Task: Disable all dependabot alerts in the code security and analysis section.
Action: Mouse moved to (1166, 102)
Screenshot: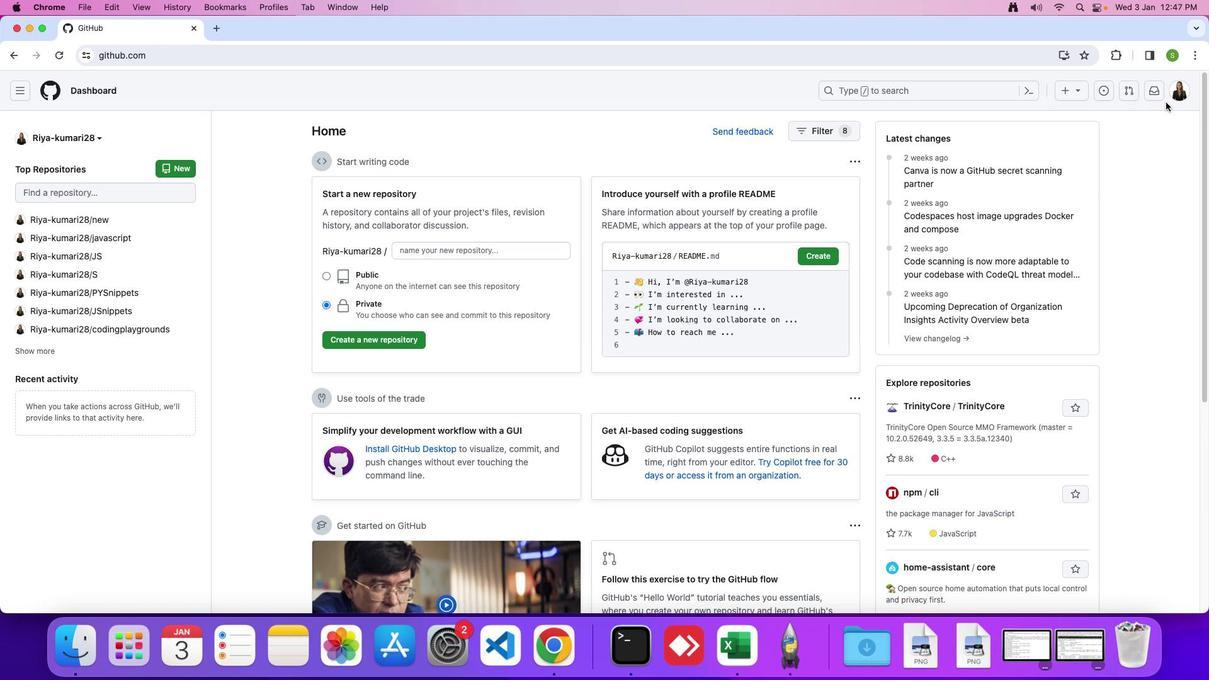 
Action: Mouse pressed left at (1166, 102)
Screenshot: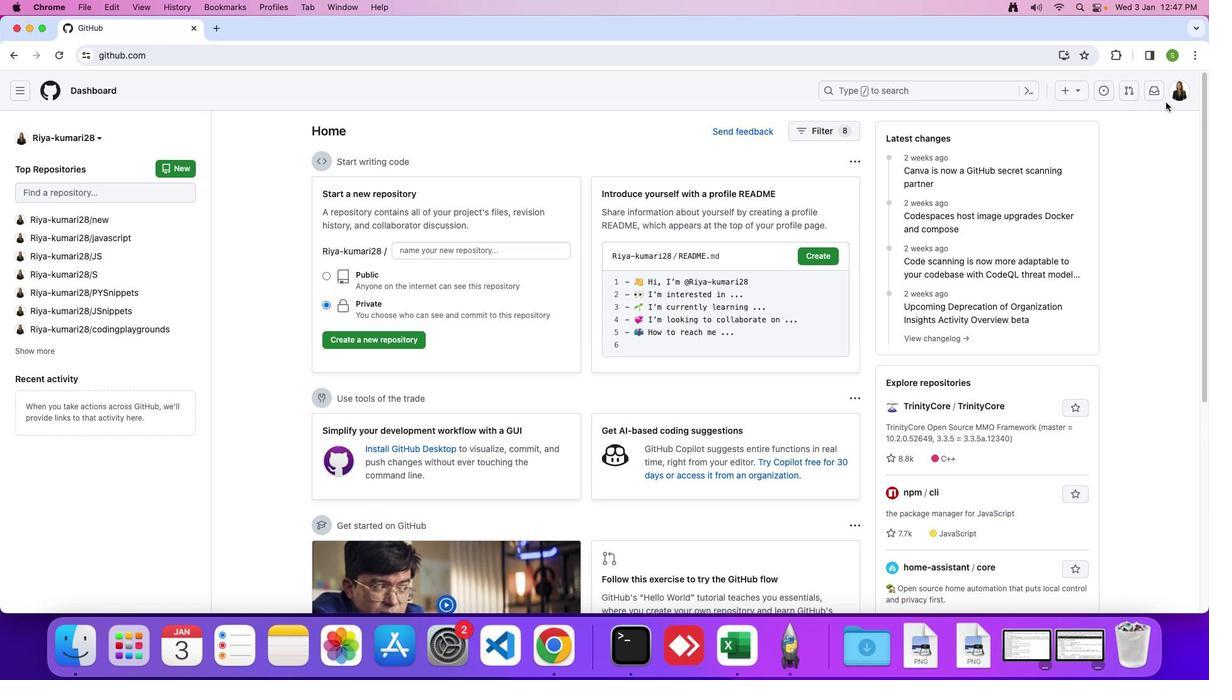 
Action: Mouse moved to (1183, 92)
Screenshot: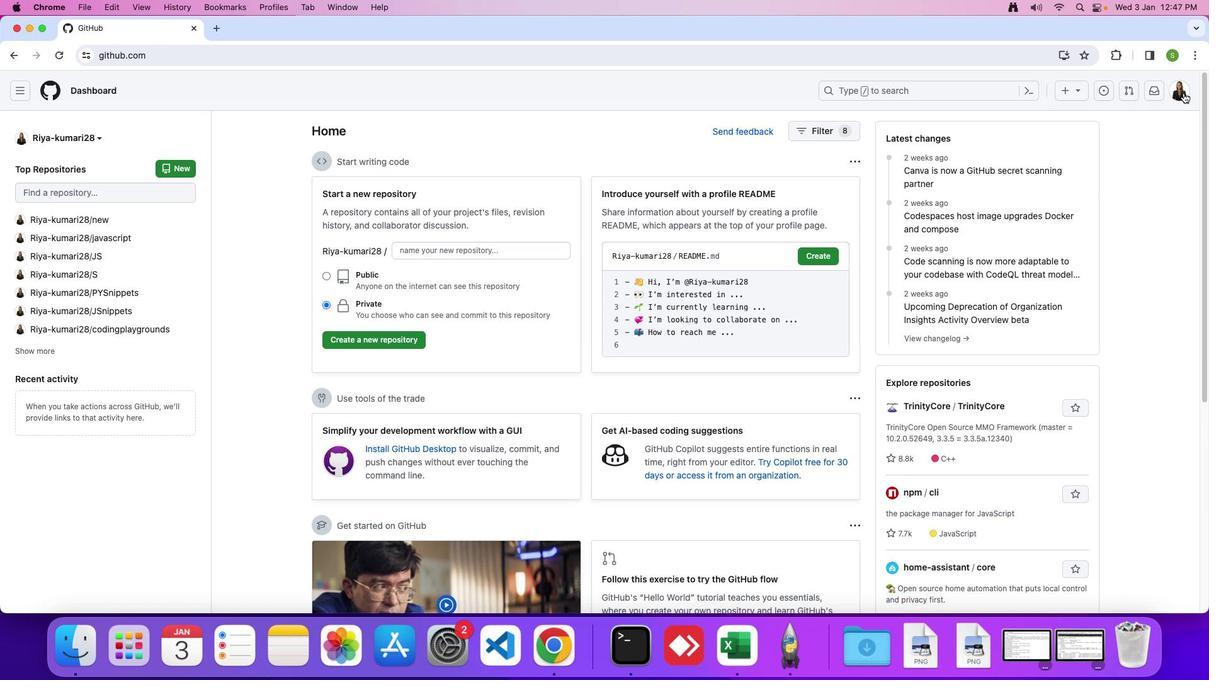 
Action: Mouse pressed left at (1183, 92)
Screenshot: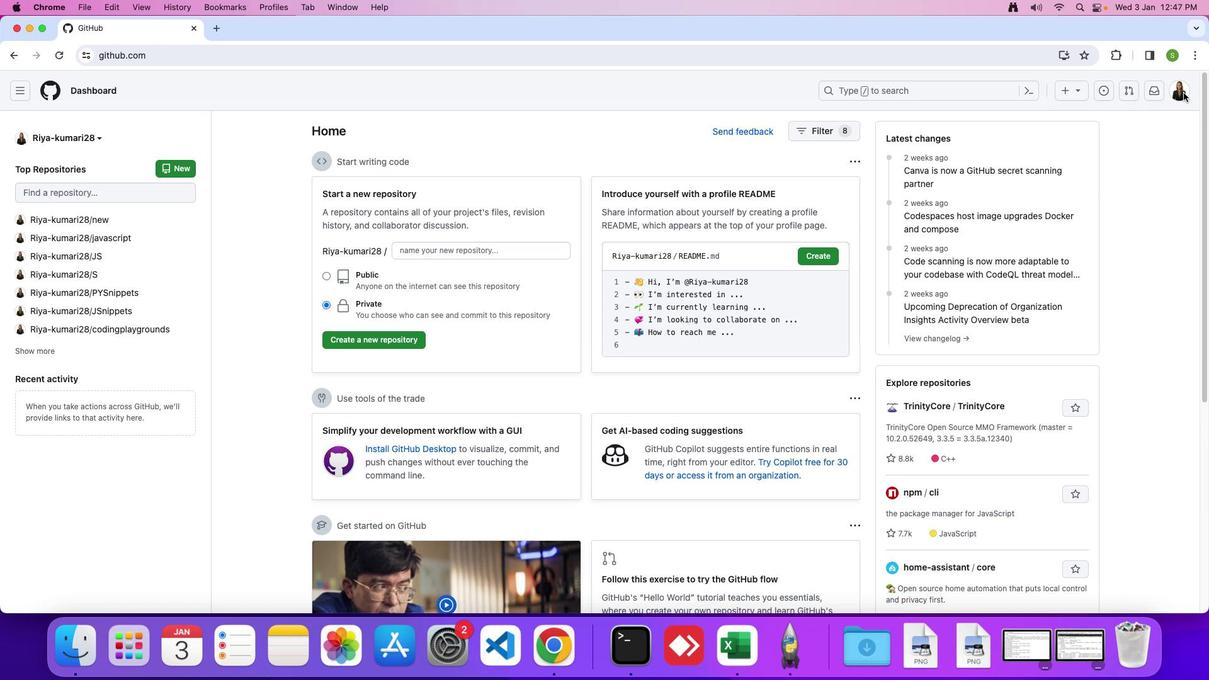 
Action: Mouse moved to (1088, 433)
Screenshot: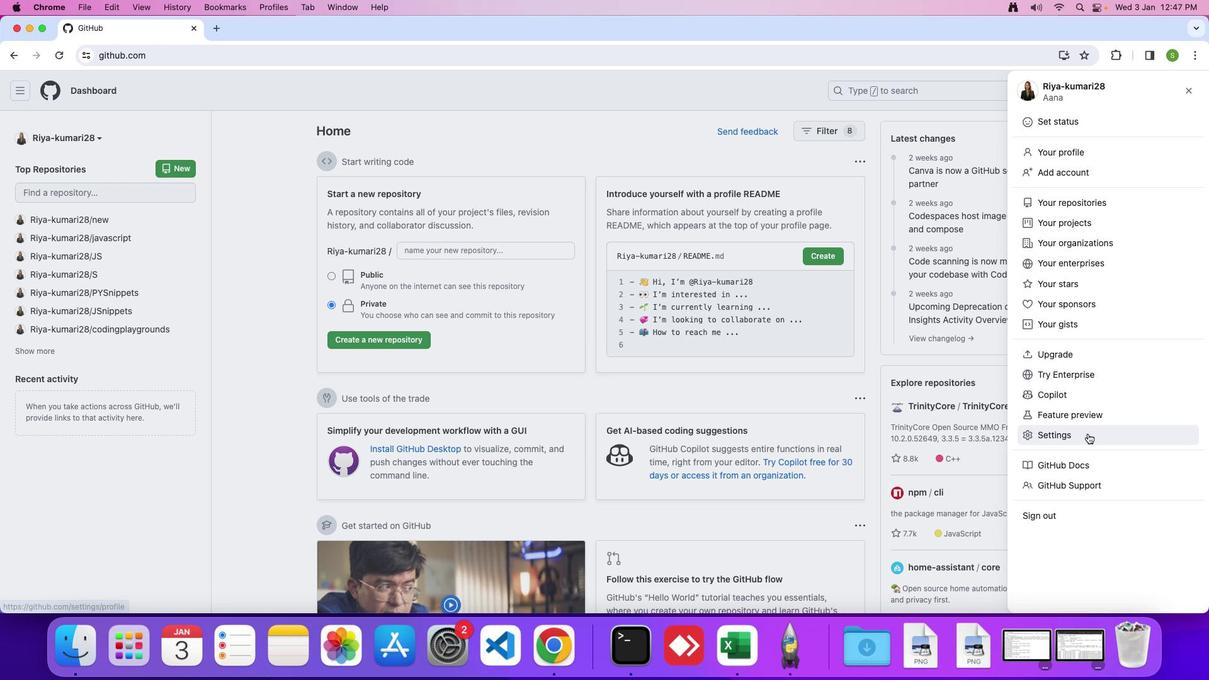 
Action: Mouse pressed left at (1088, 433)
Screenshot: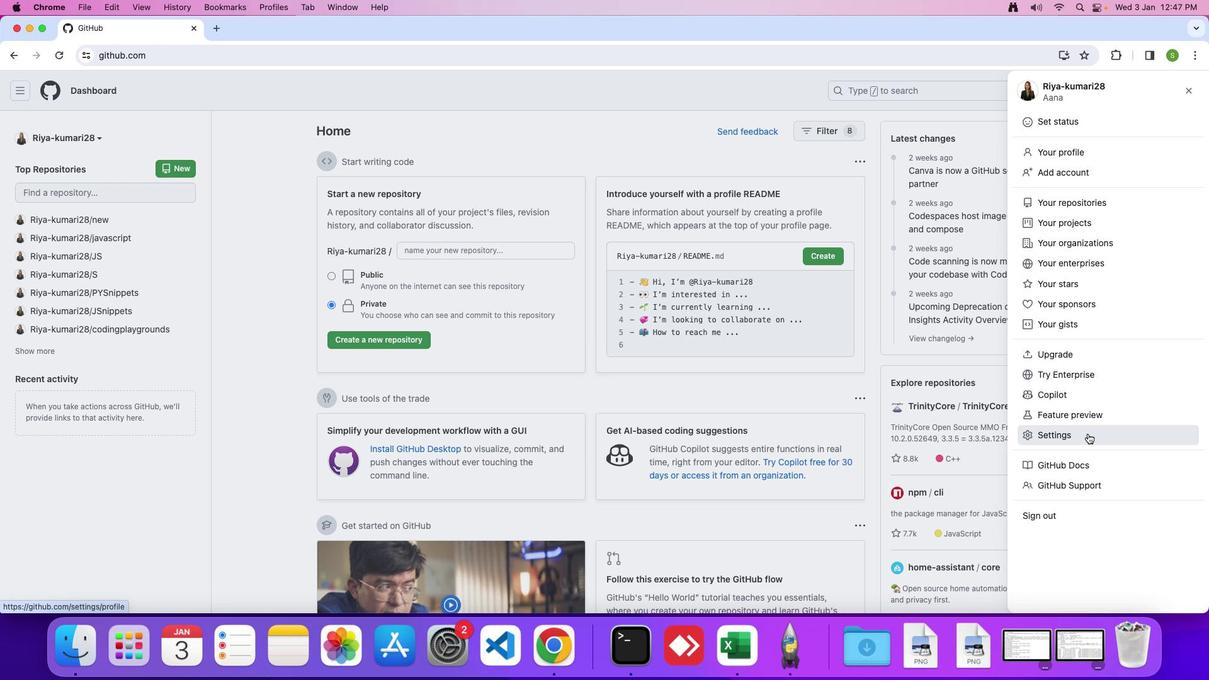 
Action: Mouse moved to (282, 495)
Screenshot: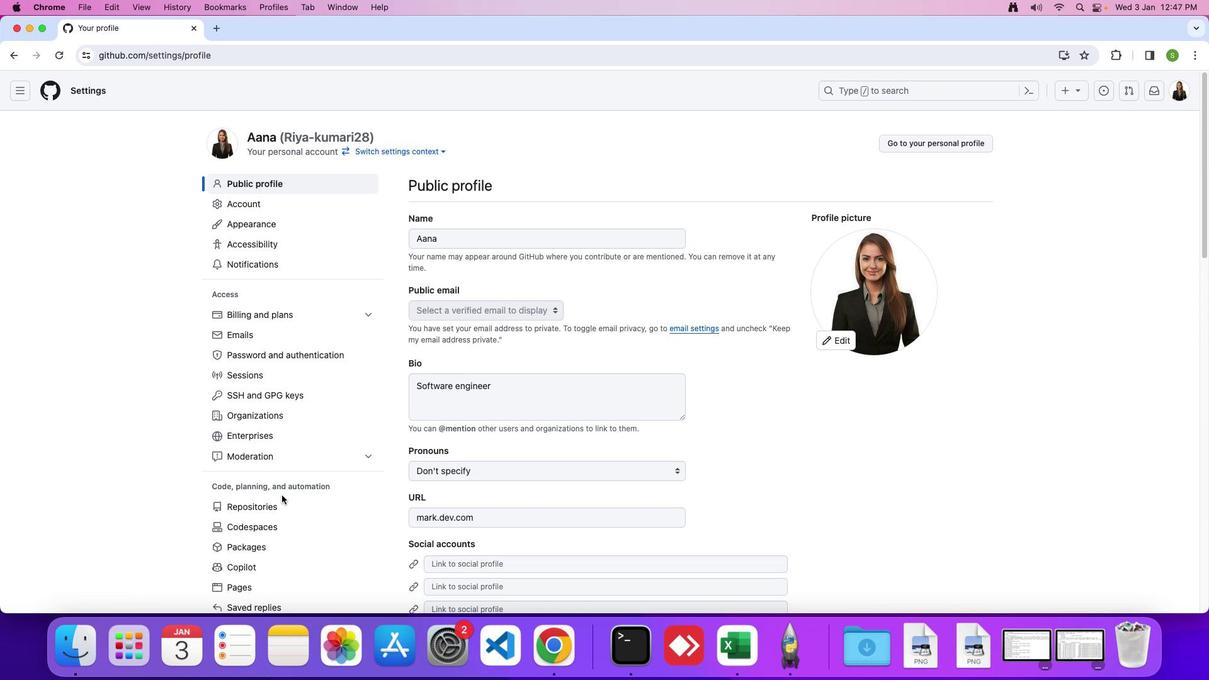 
Action: Mouse scrolled (282, 495) with delta (0, 0)
Screenshot: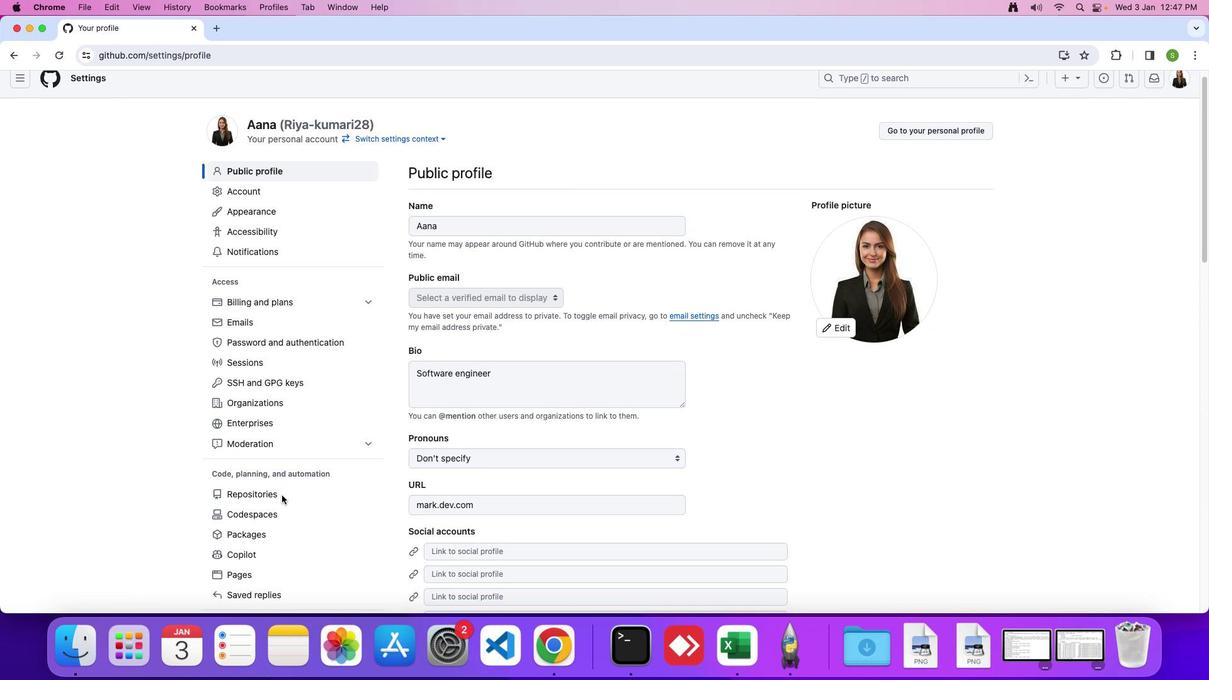 
Action: Mouse moved to (282, 495)
Screenshot: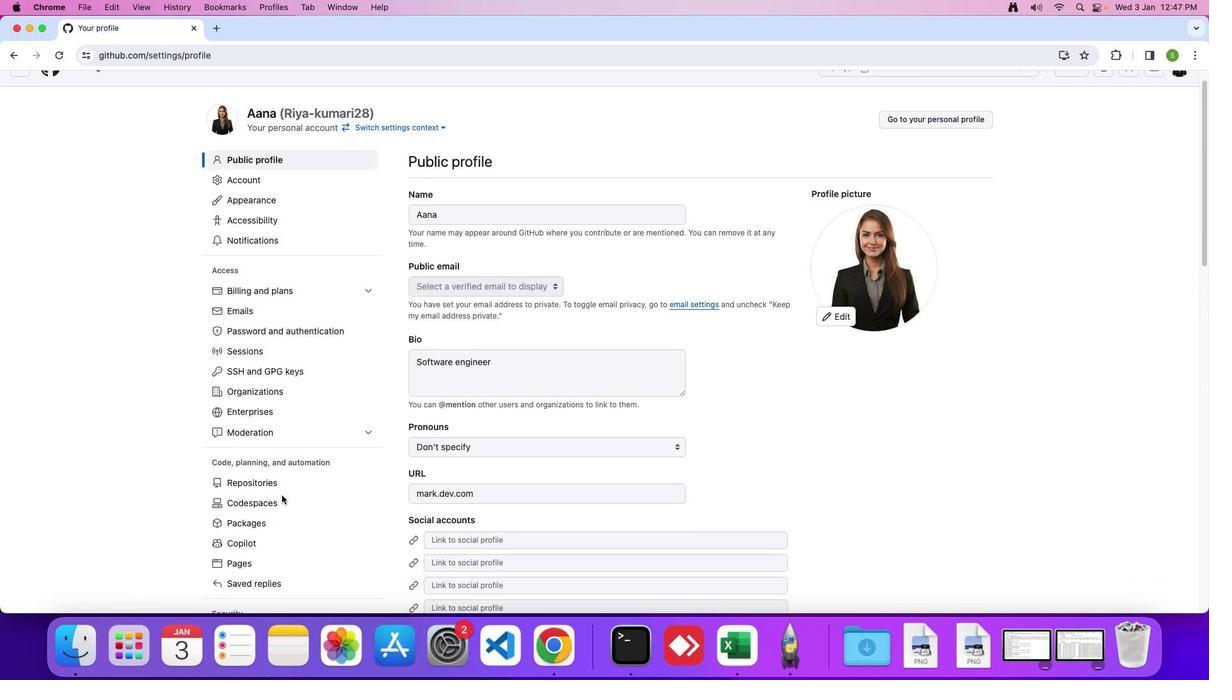 
Action: Mouse scrolled (282, 495) with delta (0, 0)
Screenshot: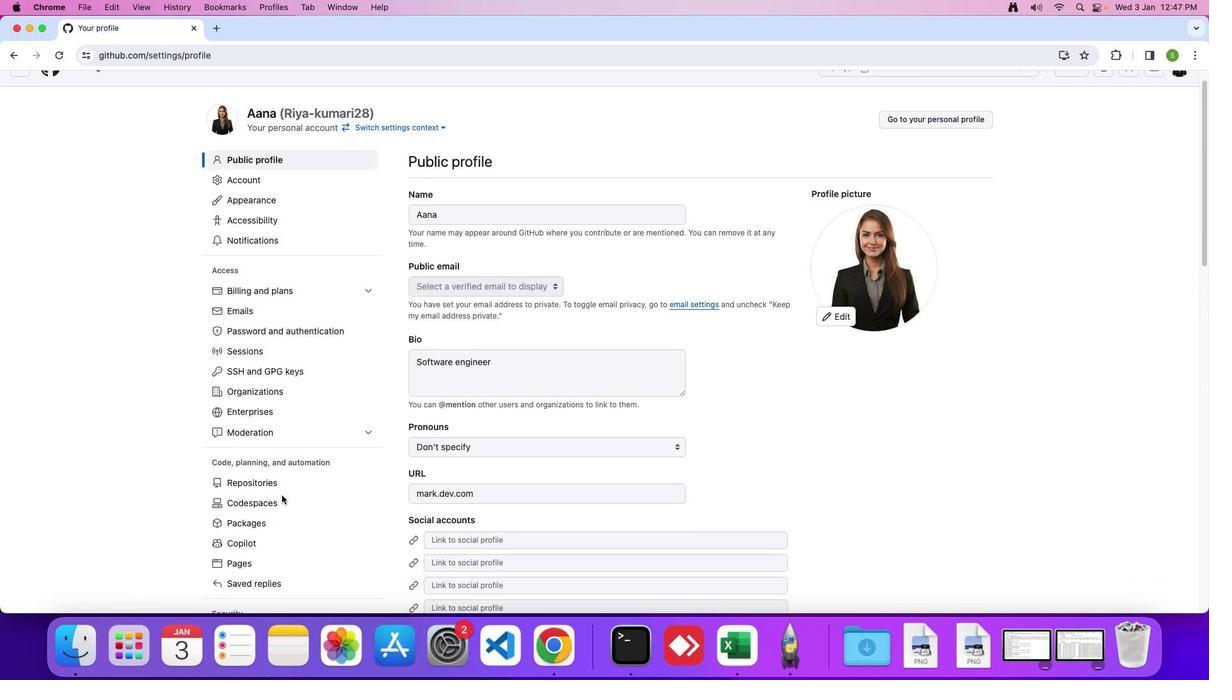 
Action: Mouse scrolled (282, 495) with delta (0, -1)
Screenshot: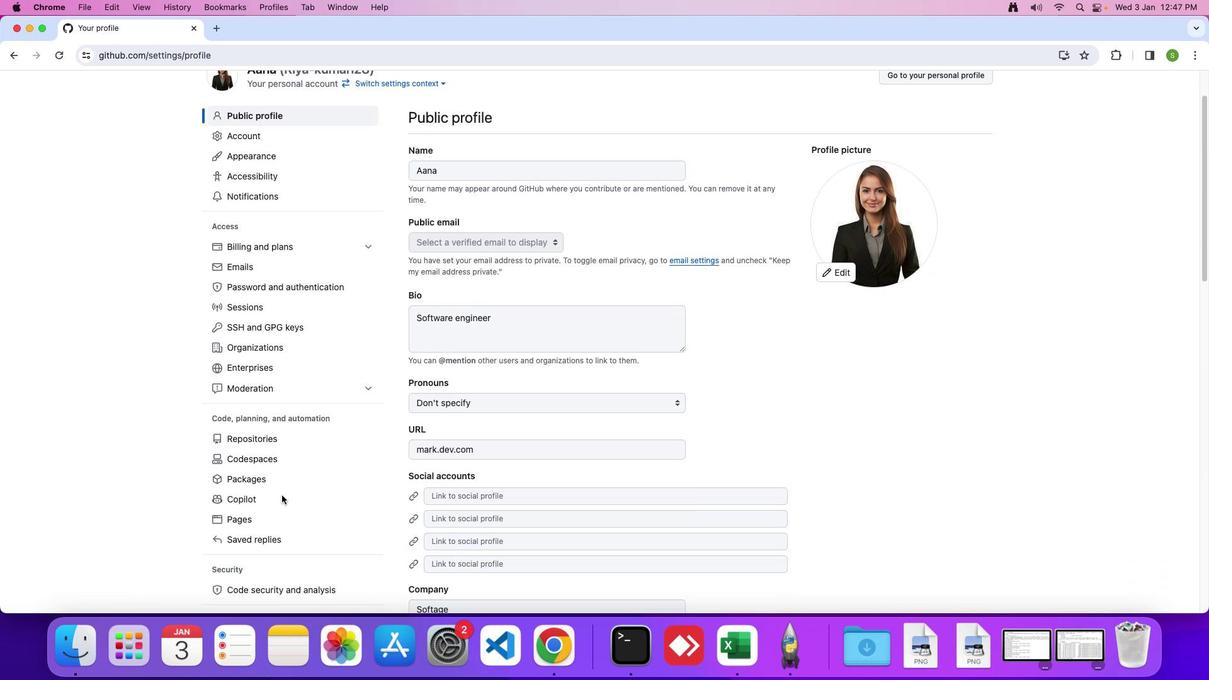
Action: Mouse moved to (282, 495)
Screenshot: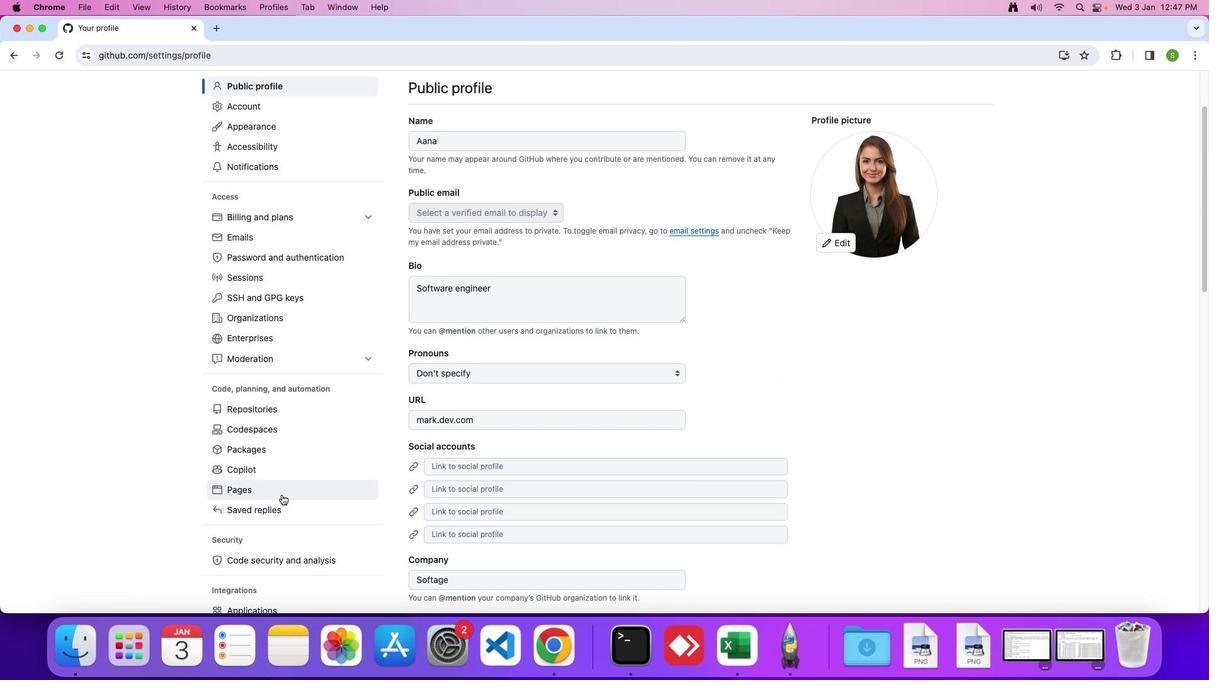 
Action: Mouse scrolled (282, 495) with delta (0, 0)
Screenshot: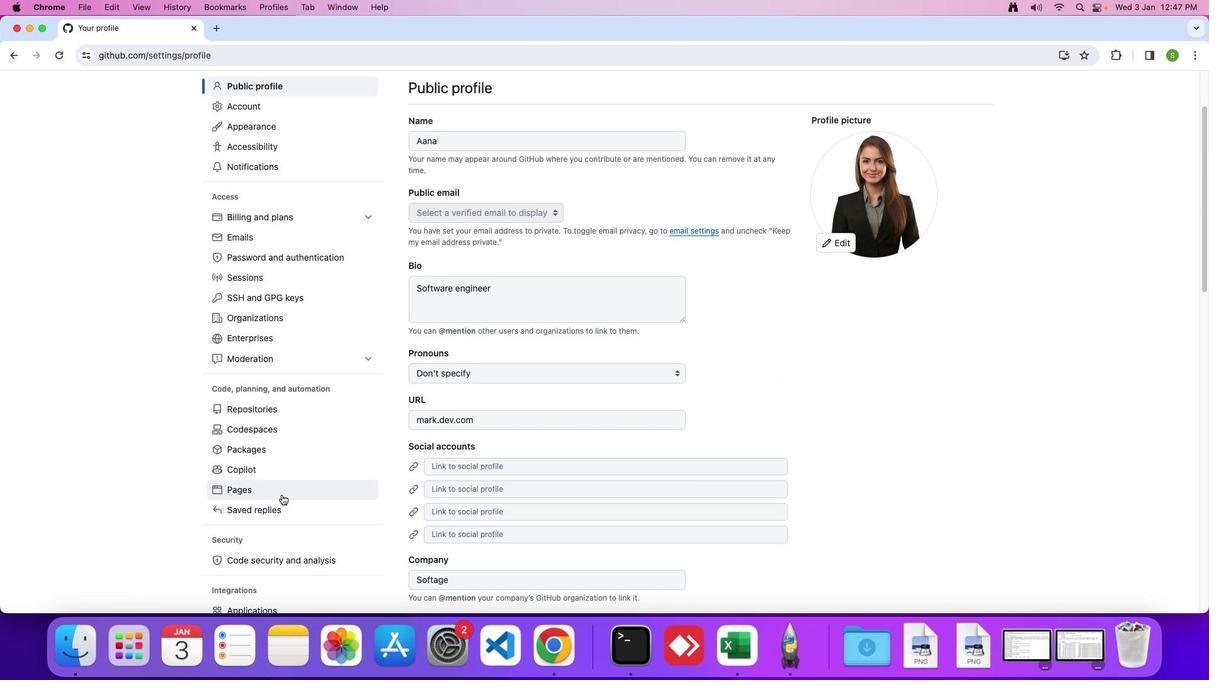 
Action: Mouse moved to (282, 494)
Screenshot: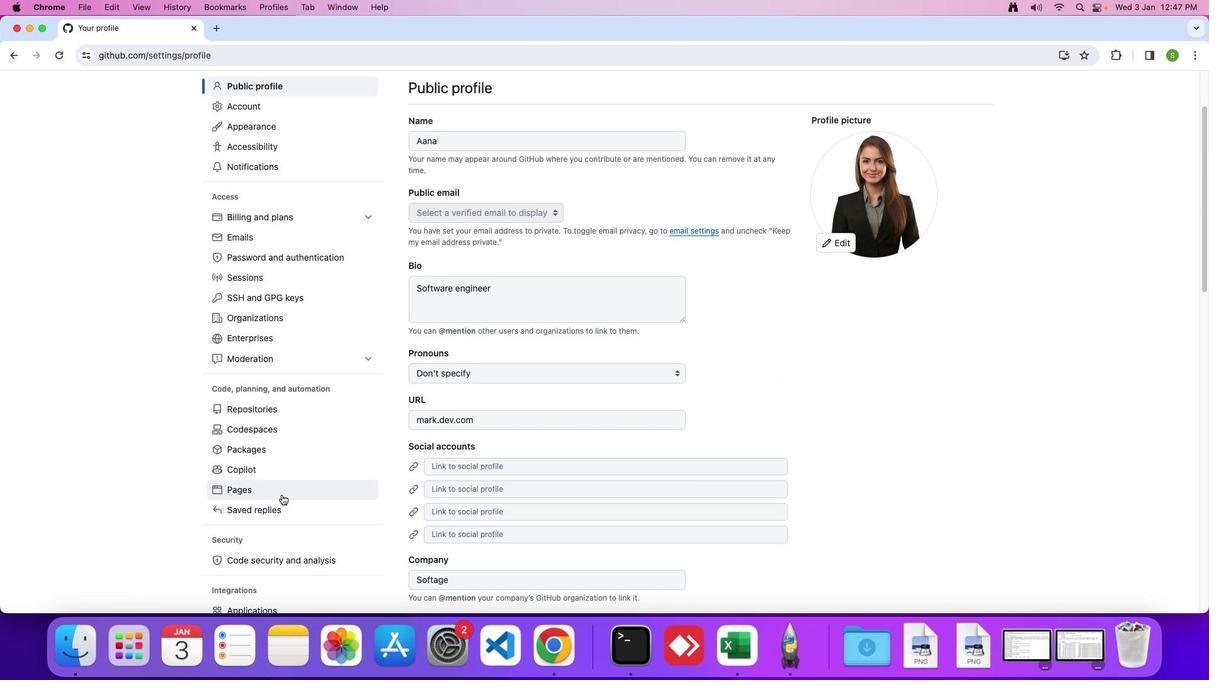 
Action: Mouse scrolled (282, 494) with delta (0, 0)
Screenshot: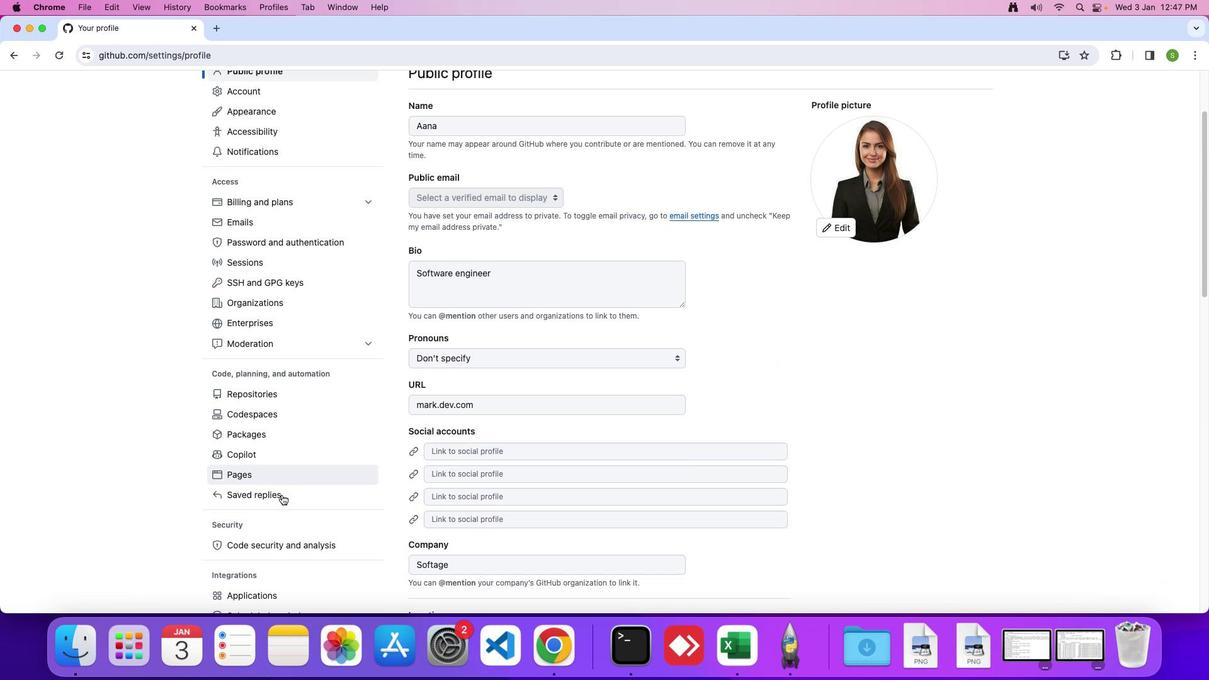 
Action: Mouse moved to (282, 494)
Screenshot: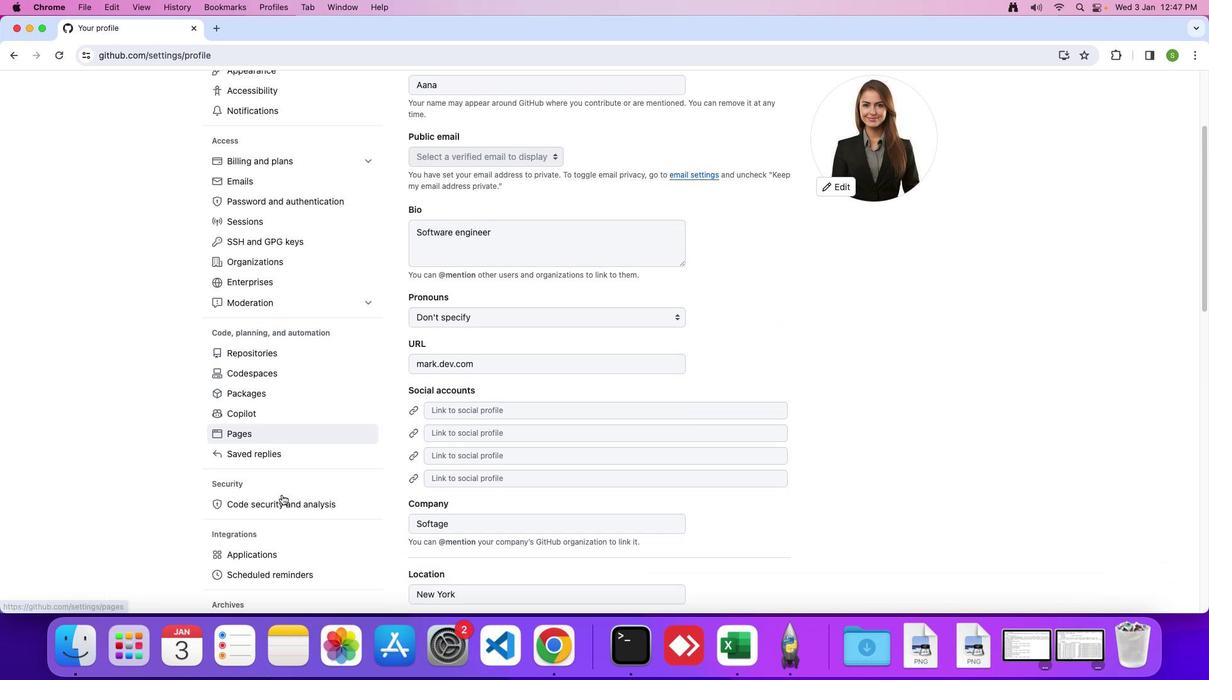 
Action: Mouse scrolled (282, 494) with delta (0, -1)
Screenshot: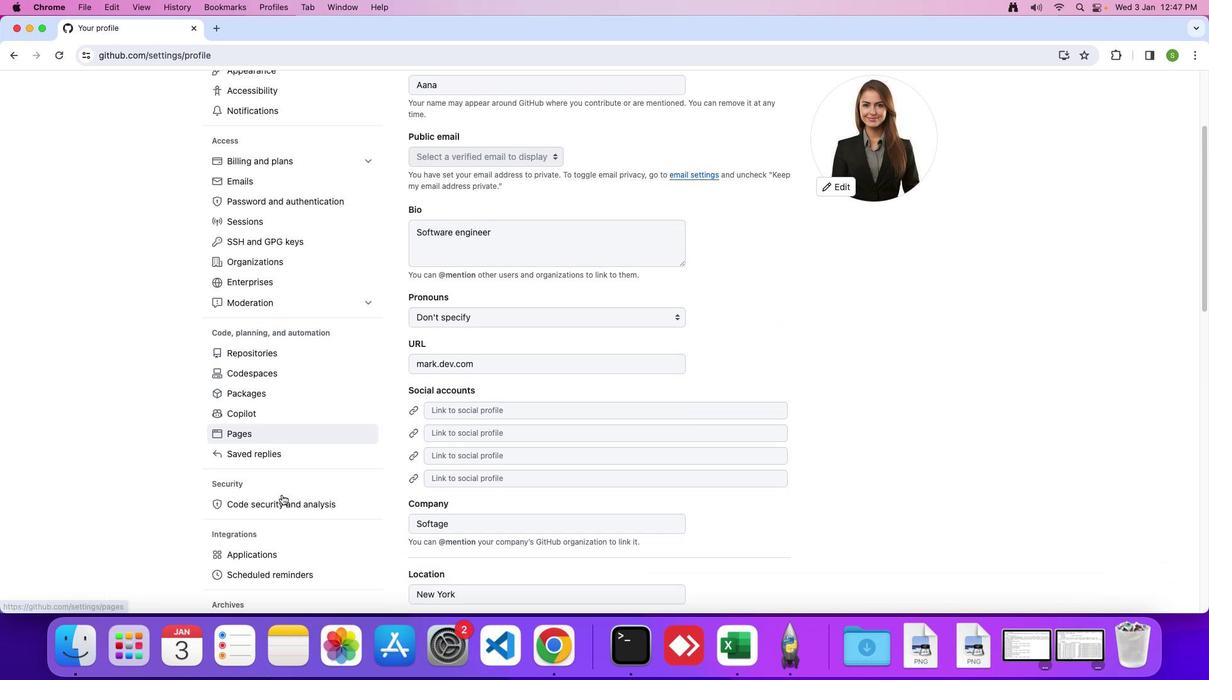
Action: Mouse moved to (286, 485)
Screenshot: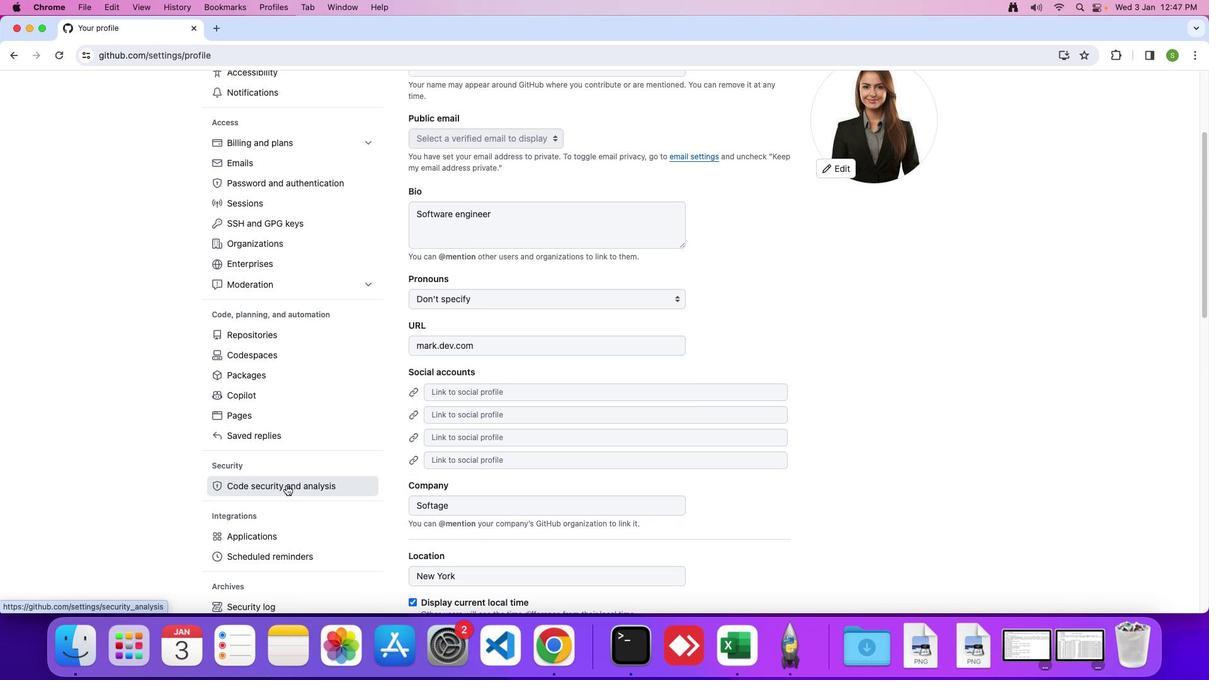 
Action: Mouse pressed left at (286, 485)
Screenshot: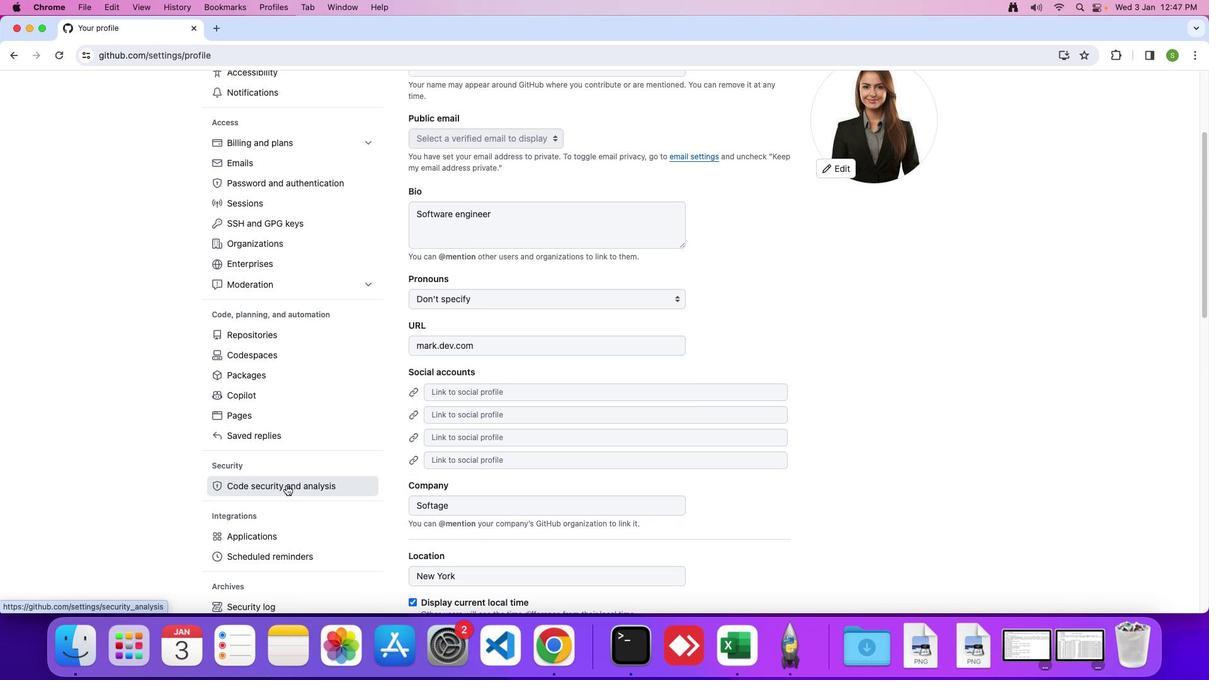 
Action: Mouse moved to (641, 415)
Screenshot: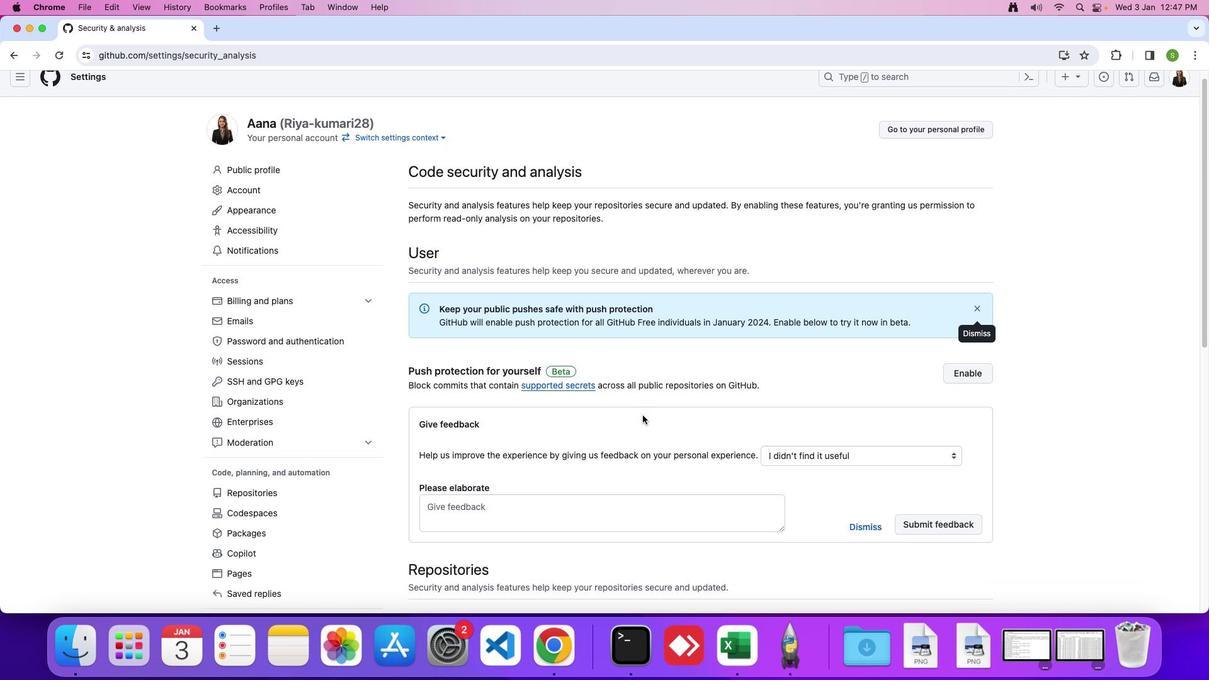 
Action: Mouse scrolled (641, 415) with delta (0, 0)
Screenshot: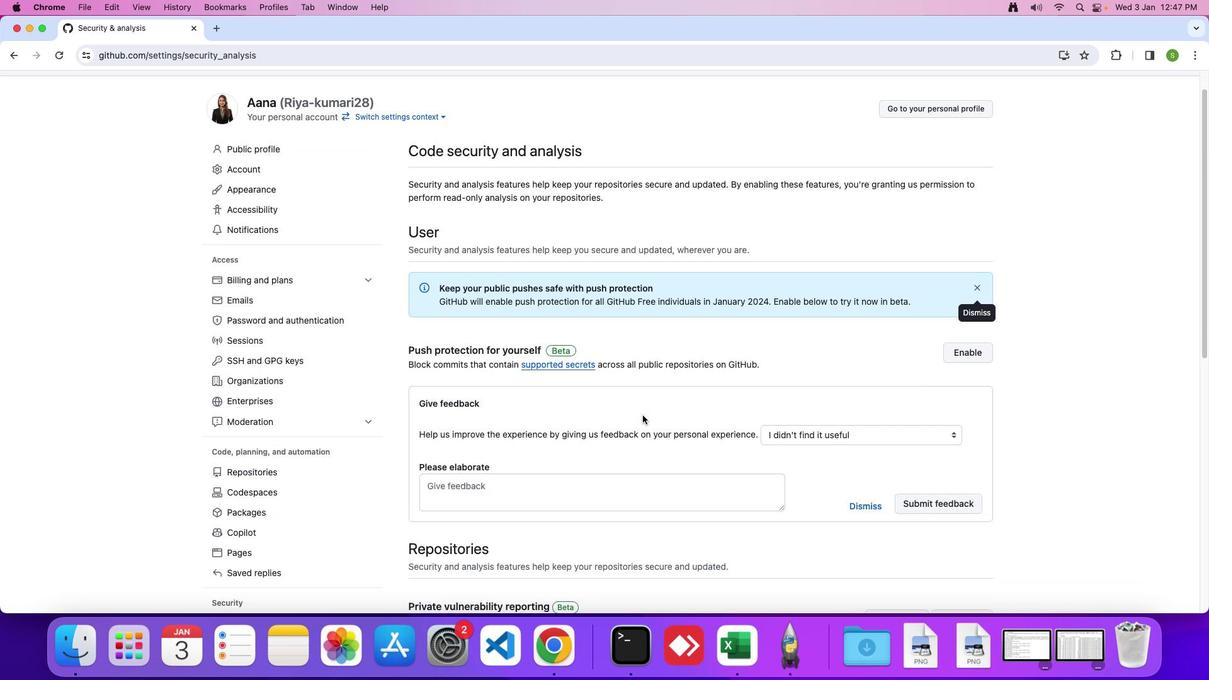 
Action: Mouse moved to (642, 415)
Screenshot: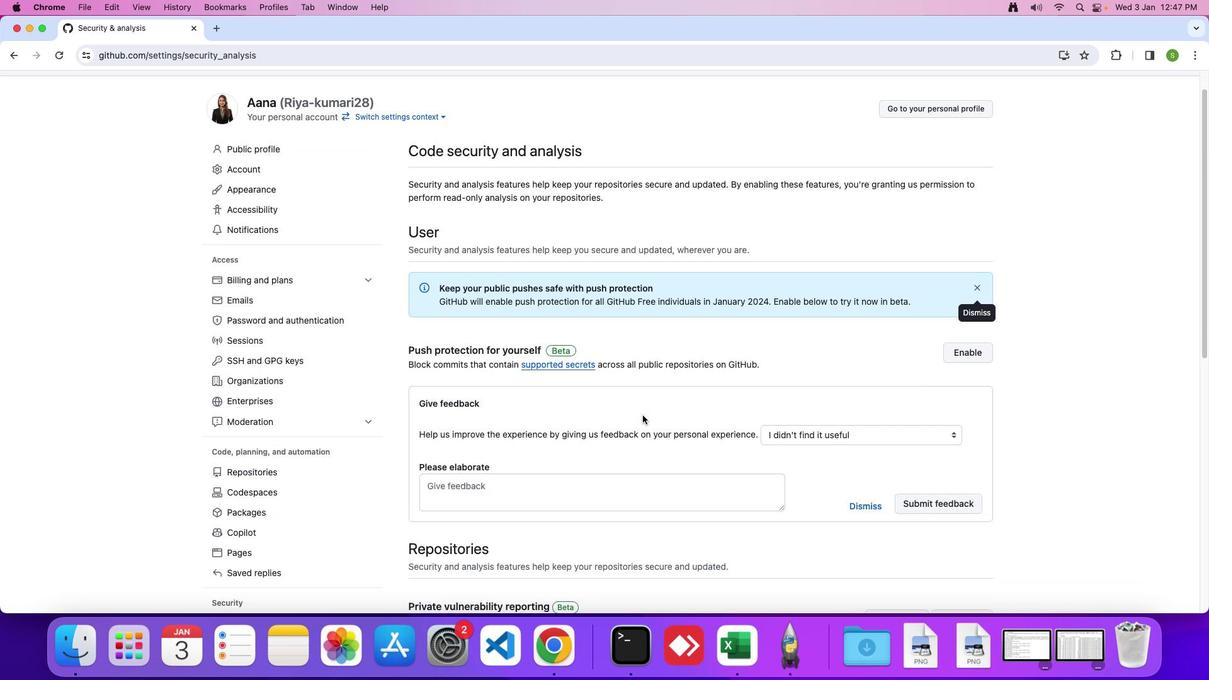 
Action: Mouse scrolled (642, 415) with delta (0, 0)
Screenshot: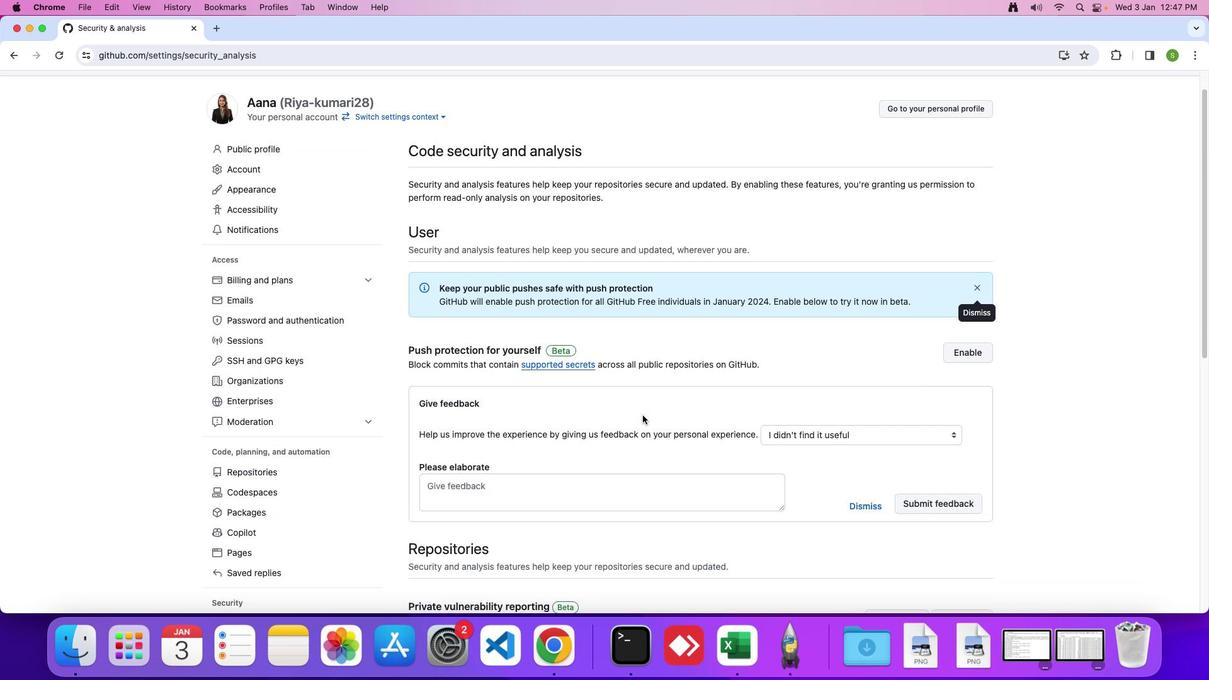 
Action: Mouse scrolled (642, 415) with delta (0, -1)
Screenshot: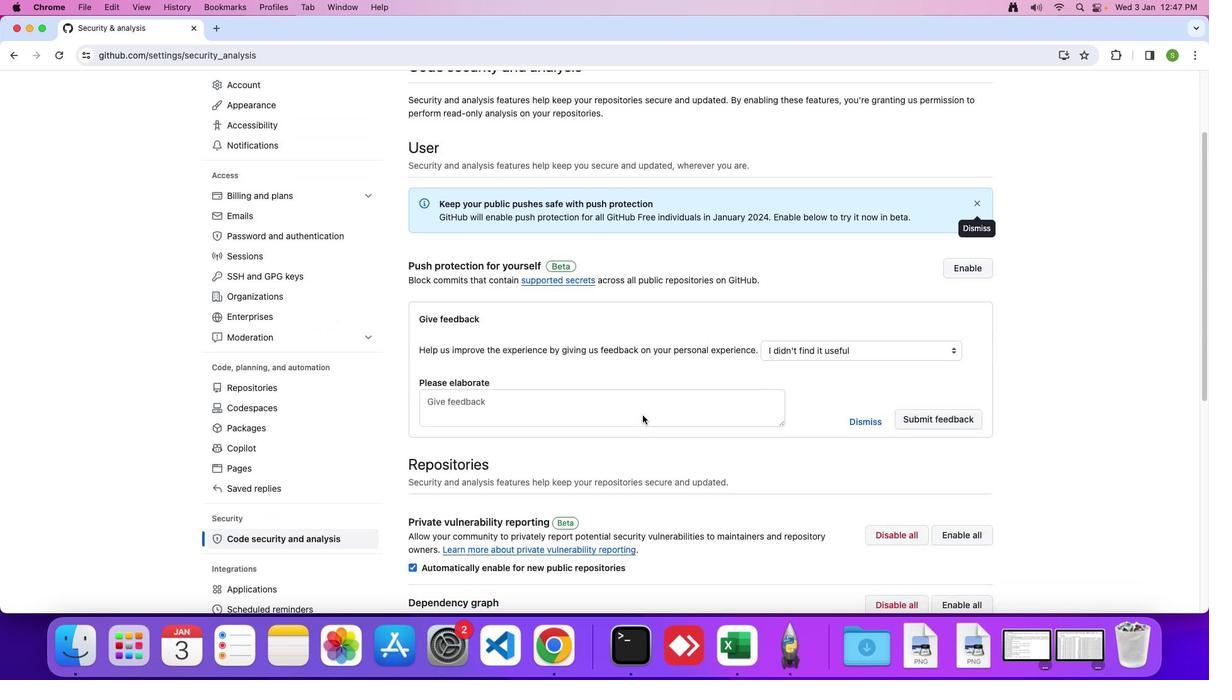 
Action: Mouse scrolled (642, 415) with delta (0, -2)
Screenshot: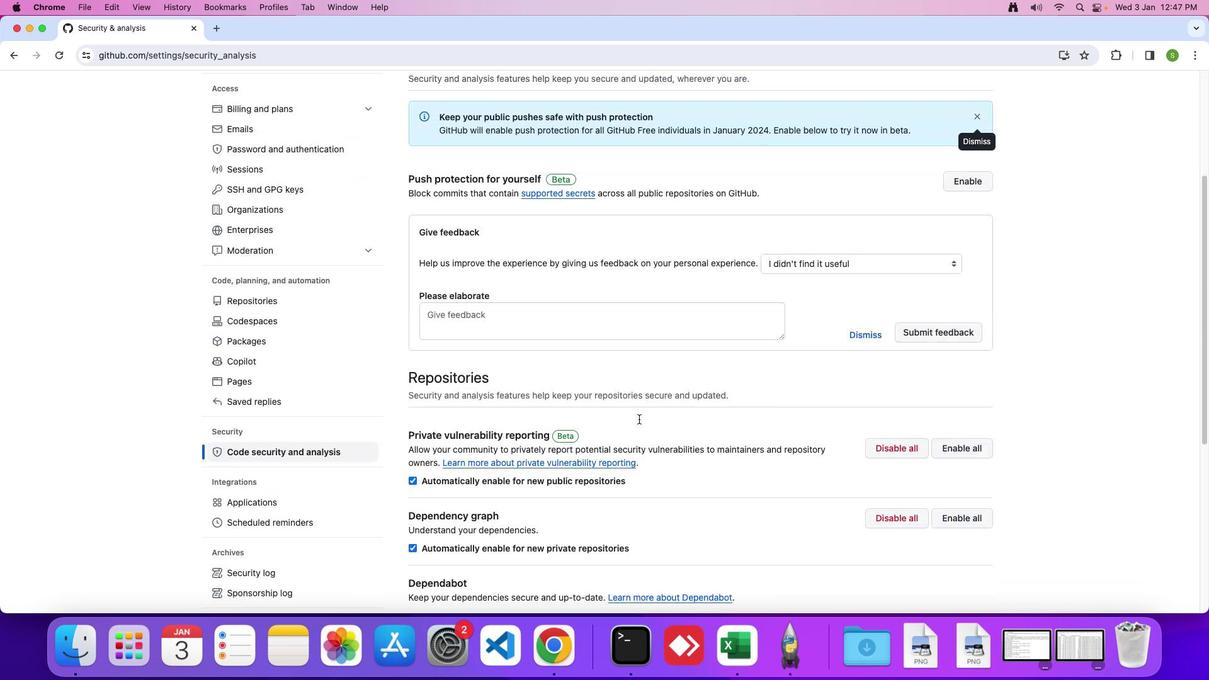 
Action: Mouse moved to (637, 421)
Screenshot: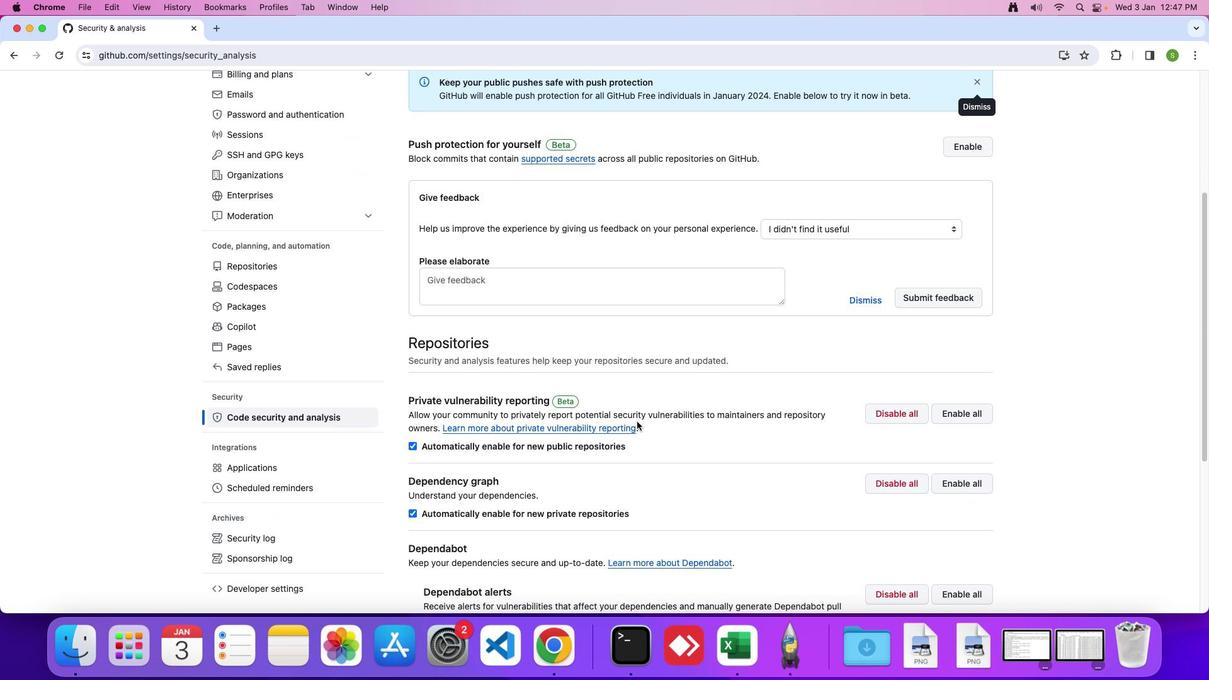 
Action: Mouse scrolled (637, 421) with delta (0, 0)
Screenshot: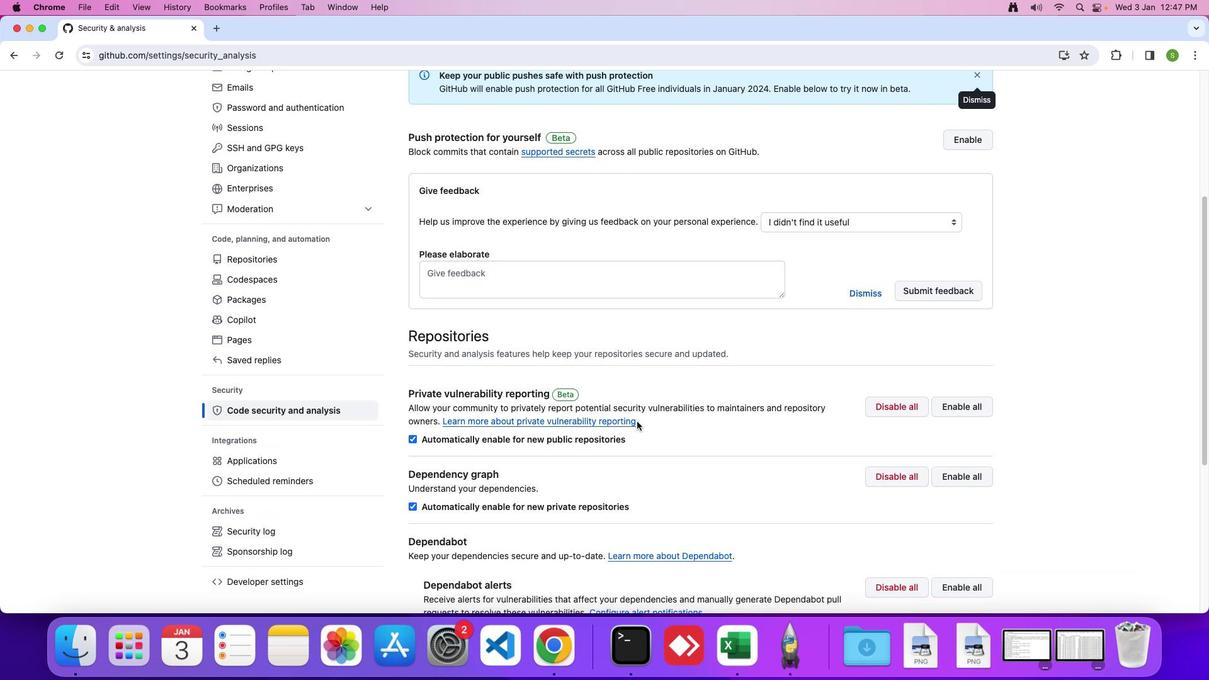 
Action: Mouse scrolled (637, 421) with delta (0, 0)
Screenshot: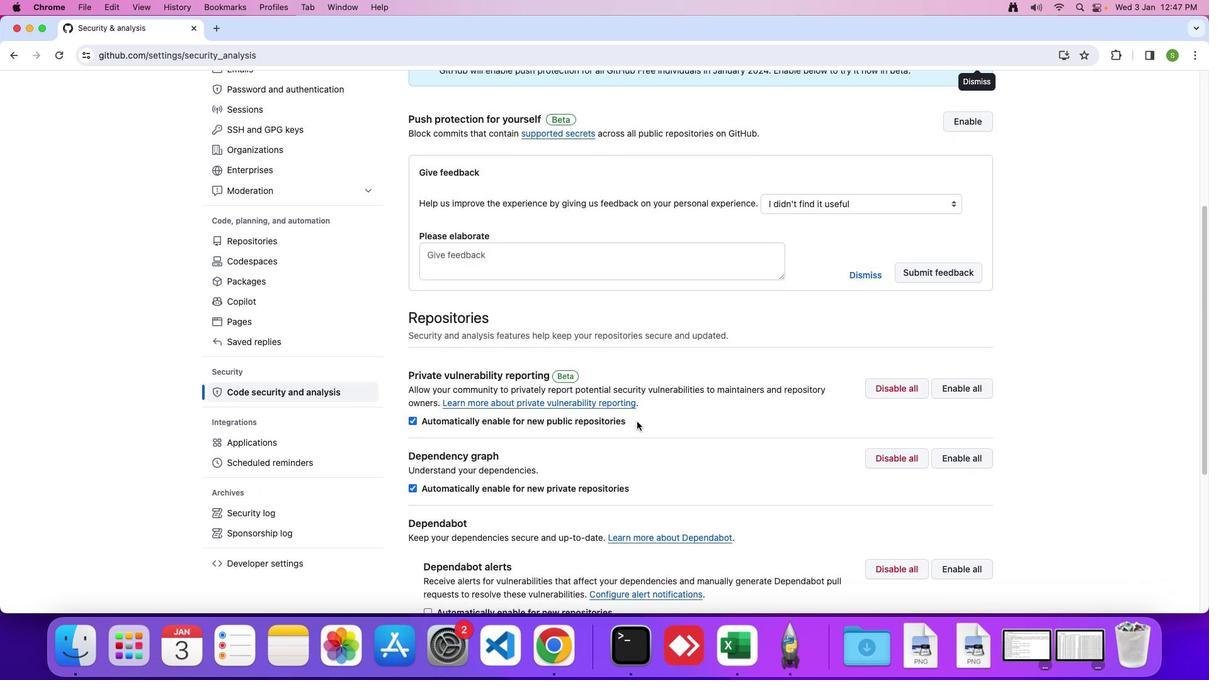 
Action: Mouse scrolled (637, 421) with delta (0, -1)
Screenshot: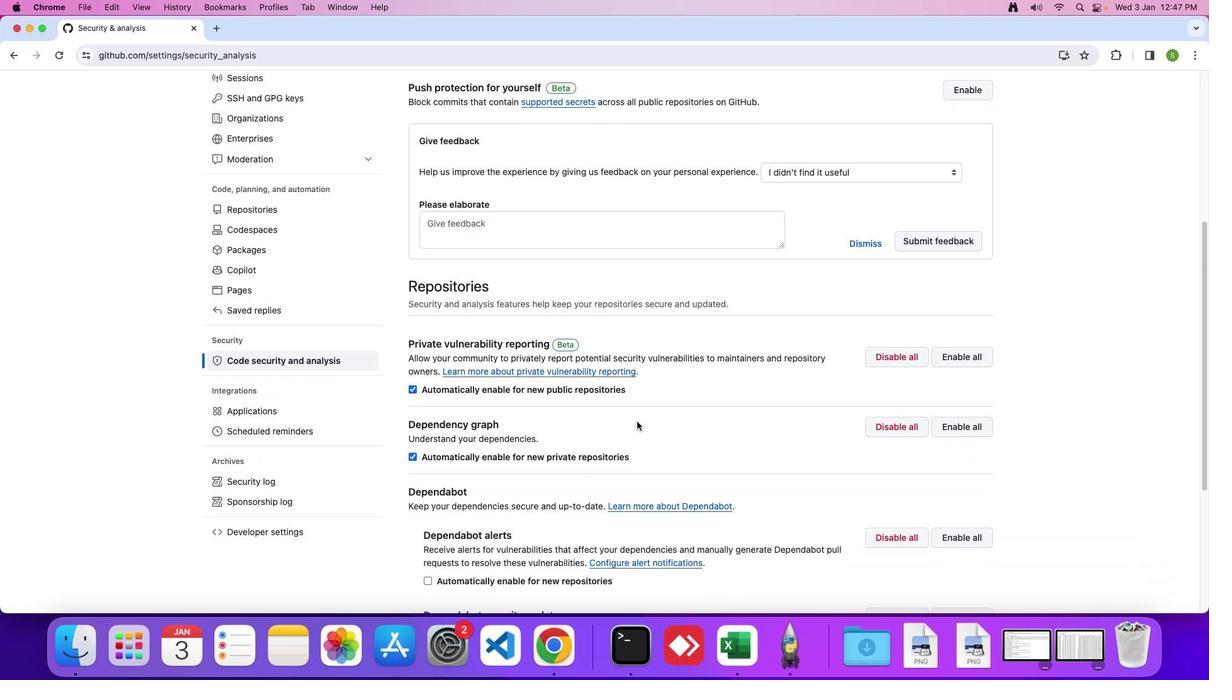 
Action: Mouse moved to (635, 422)
Screenshot: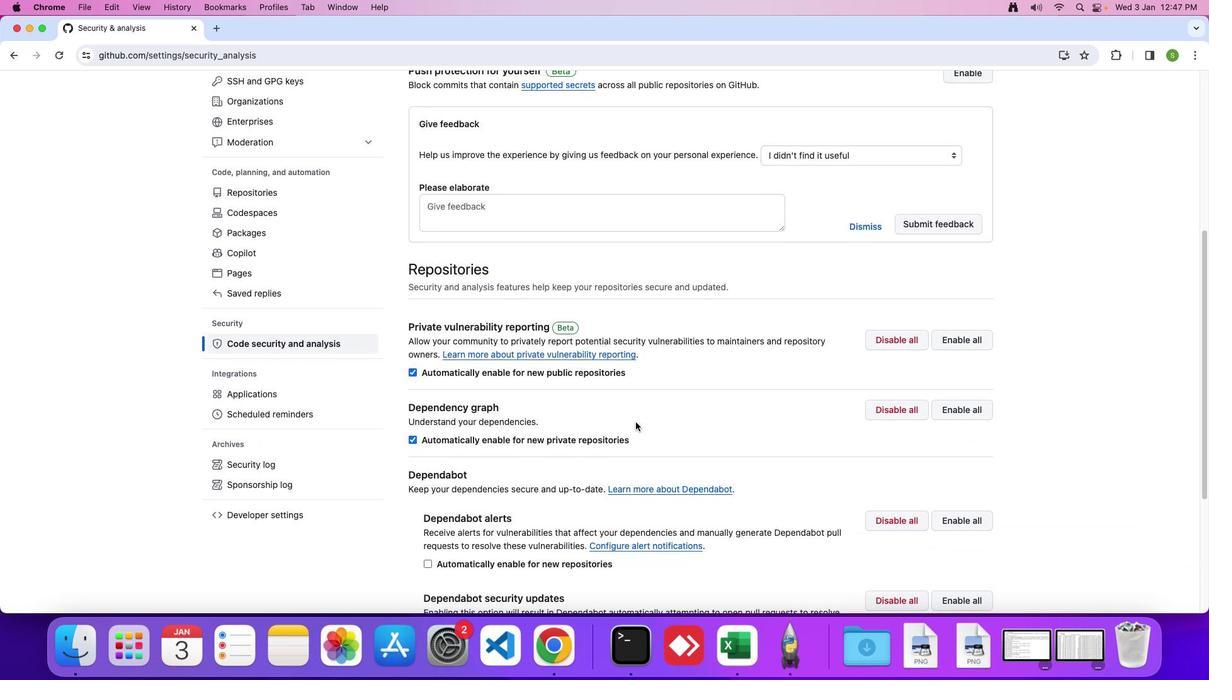 
Action: Mouse scrolled (635, 422) with delta (0, 0)
Screenshot: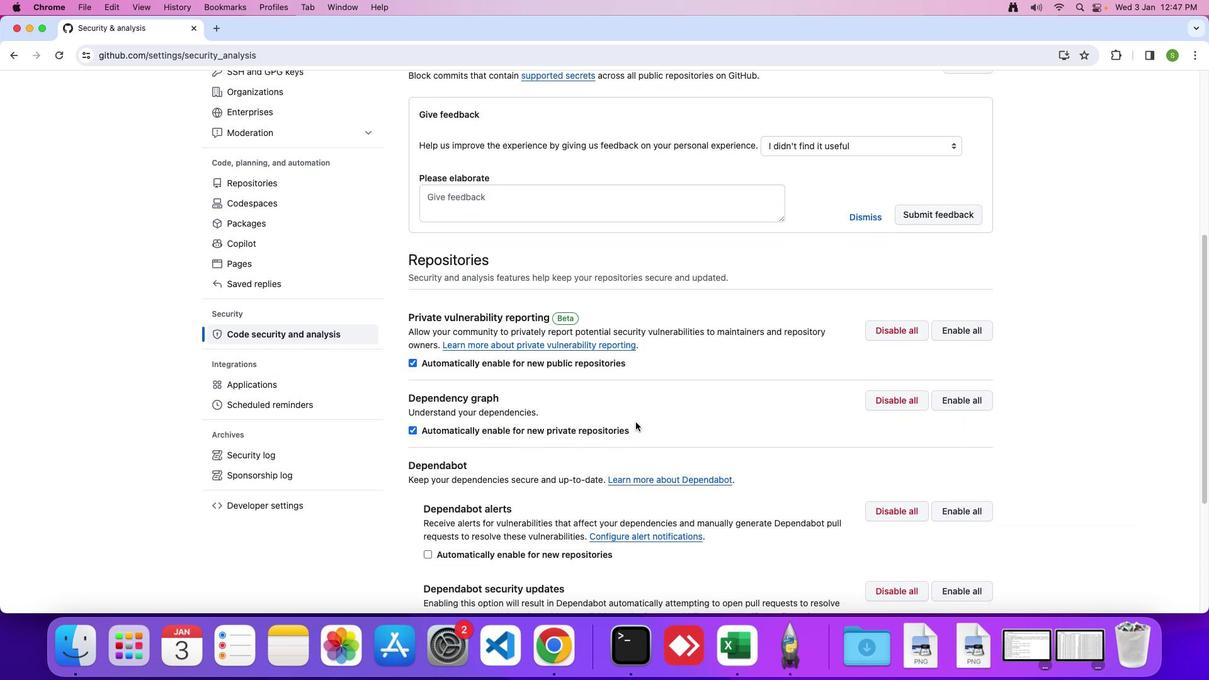 
Action: Mouse scrolled (635, 422) with delta (0, 0)
Screenshot: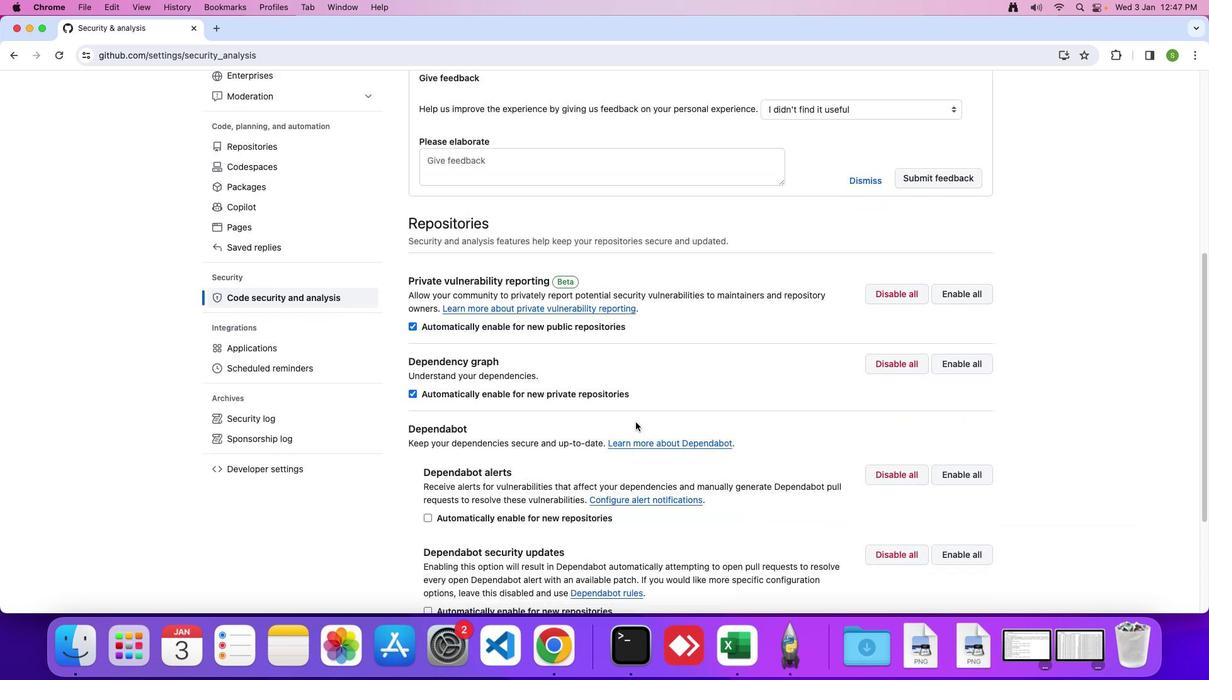 
Action: Mouse scrolled (635, 422) with delta (0, -1)
Screenshot: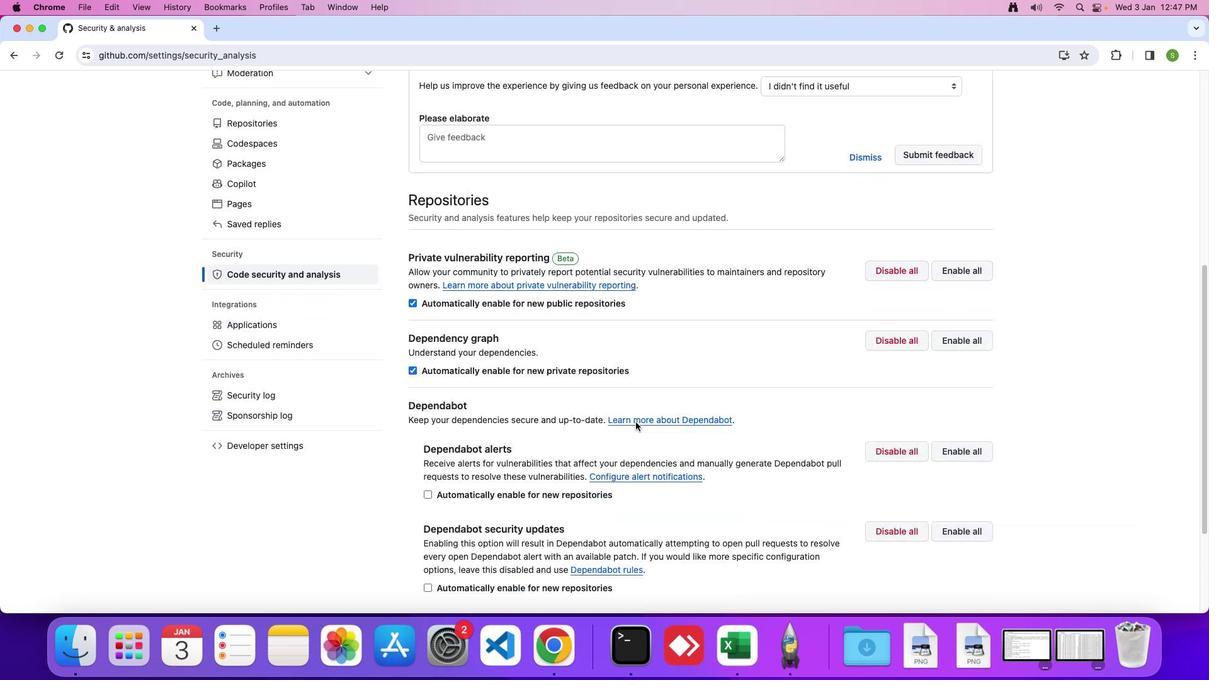 
Action: Mouse moved to (885, 423)
Screenshot: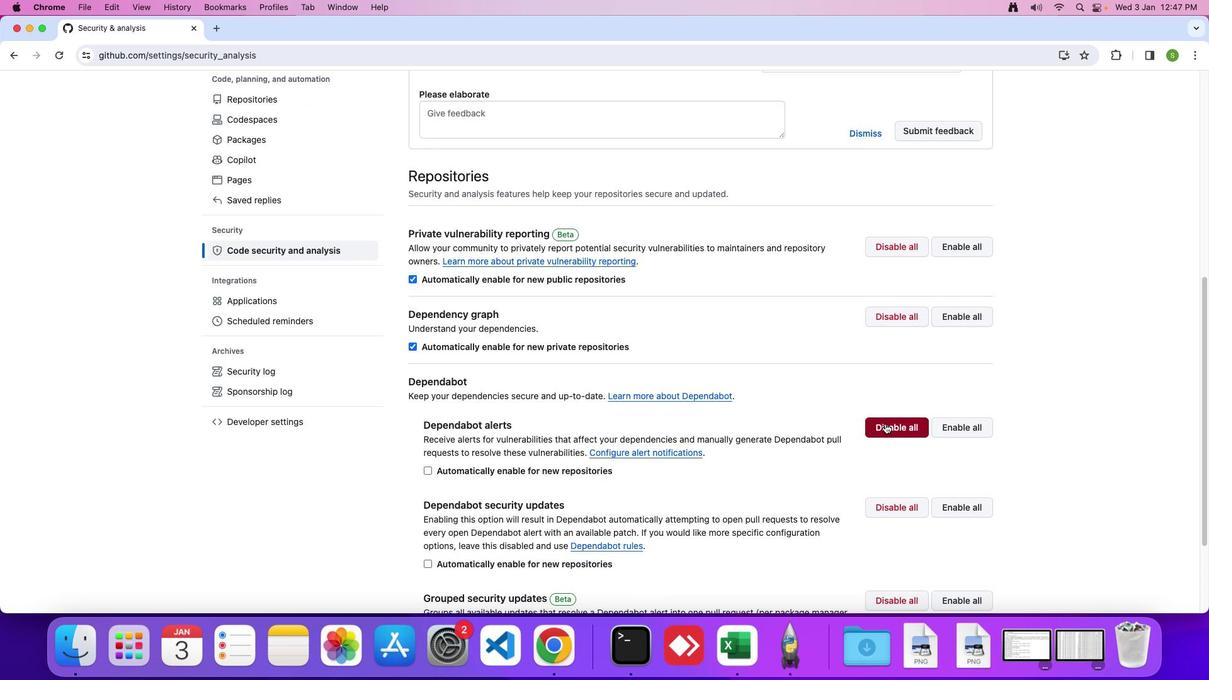 
Action: Mouse pressed left at (885, 423)
Screenshot: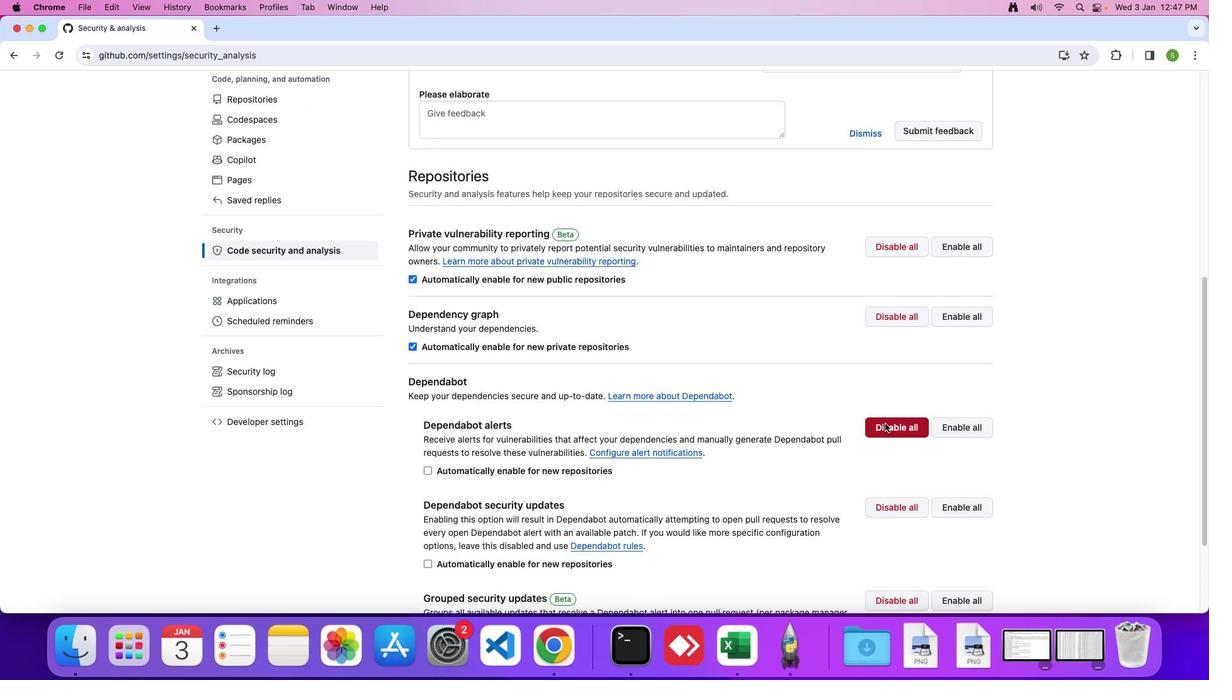 
Action: Mouse moved to (588, 257)
Screenshot: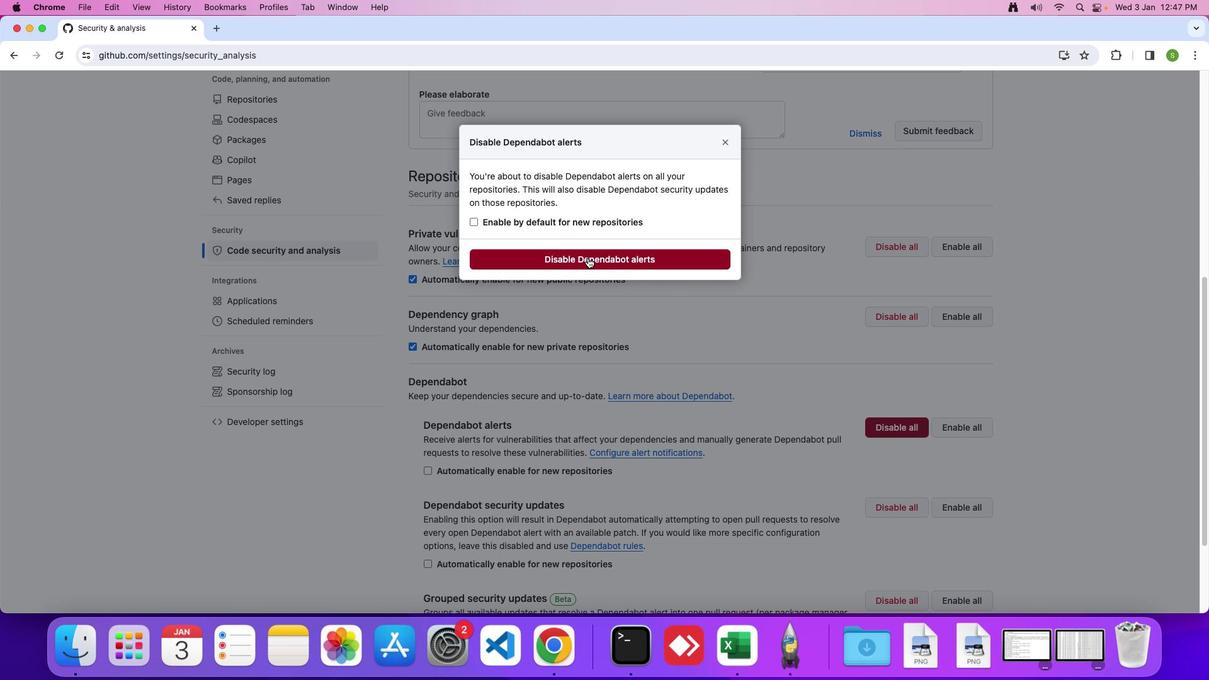 
Action: Mouse pressed left at (588, 257)
Screenshot: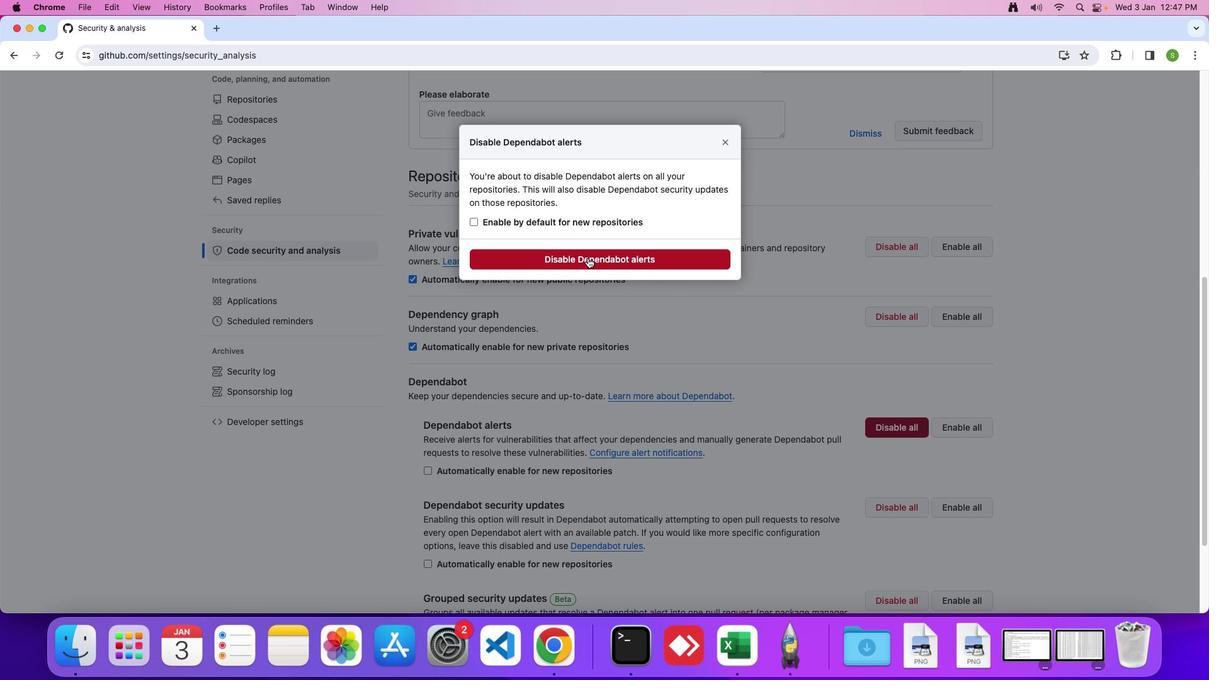 
Action: Mouse moved to (592, 258)
Screenshot: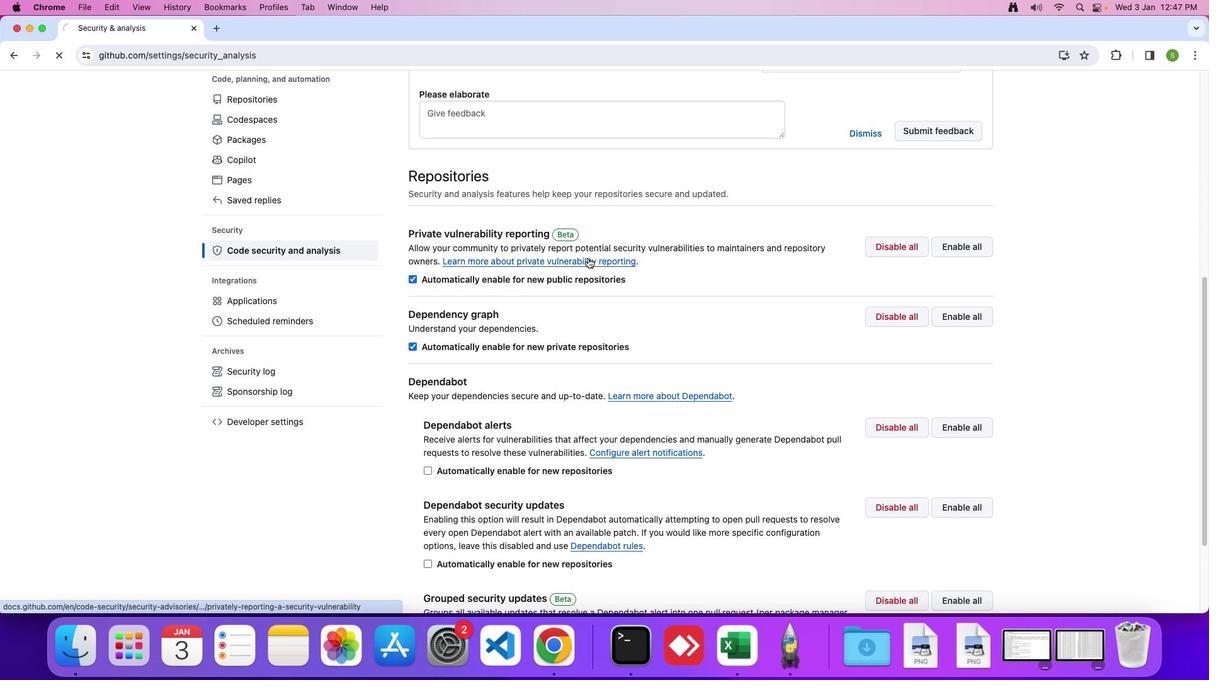 
